 Task: Create Issue Issue0000000426 in Backlog  in Scrum Project Project0000000086 in Jira. Create Issue Issue0000000427 in Backlog  in Scrum Project Project0000000086 in Jira. Create Issue Issue0000000428 in Backlog  in Scrum Project Project0000000086 in Jira. Create Issue Issue0000000429 in Backlog  in Scrum Project Project0000000086 in Jira. Create Issue Issue0000000430 in Backlog  in Scrum Project Project0000000086 in Jira
Action: Mouse moved to (359, 94)
Screenshot: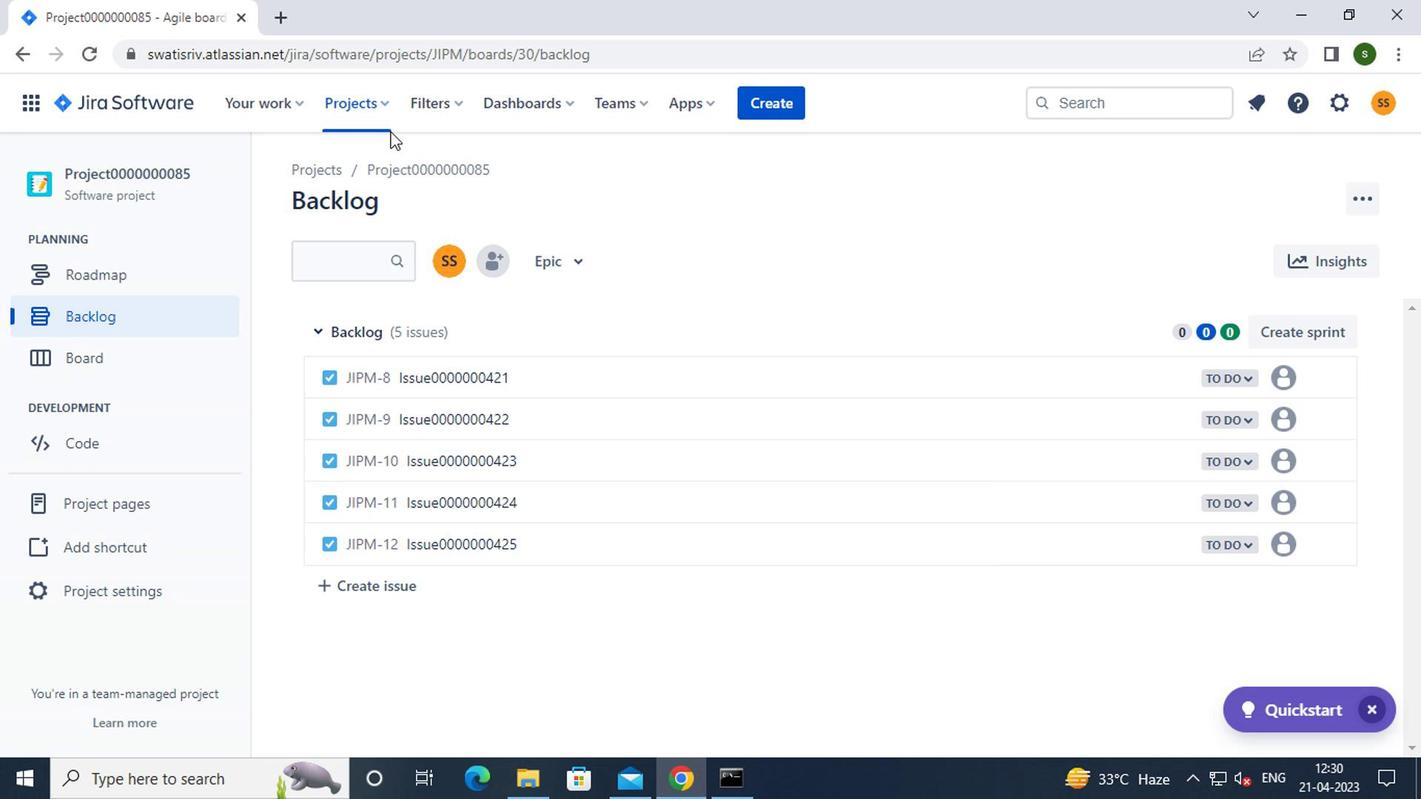 
Action: Mouse pressed left at (359, 94)
Screenshot: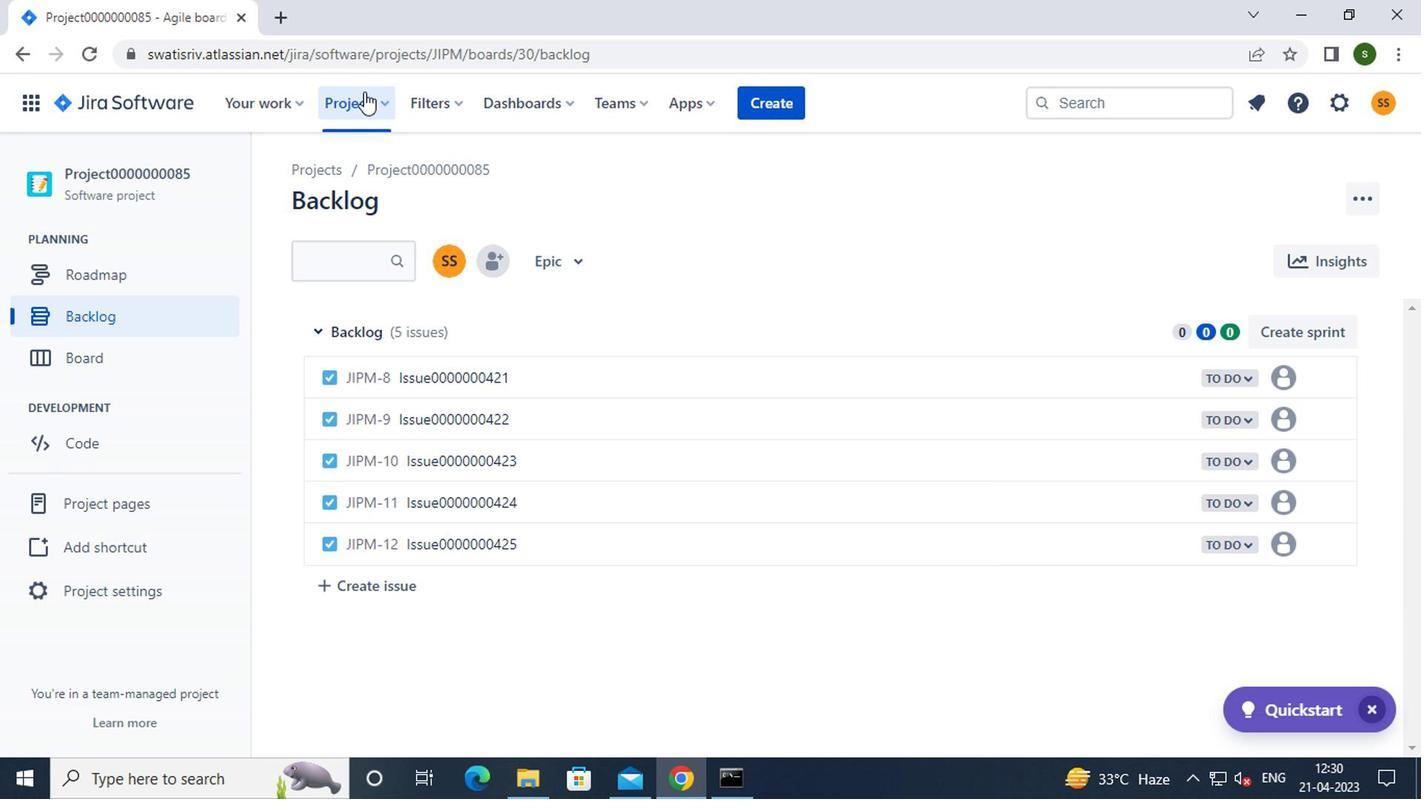 
Action: Mouse moved to (411, 248)
Screenshot: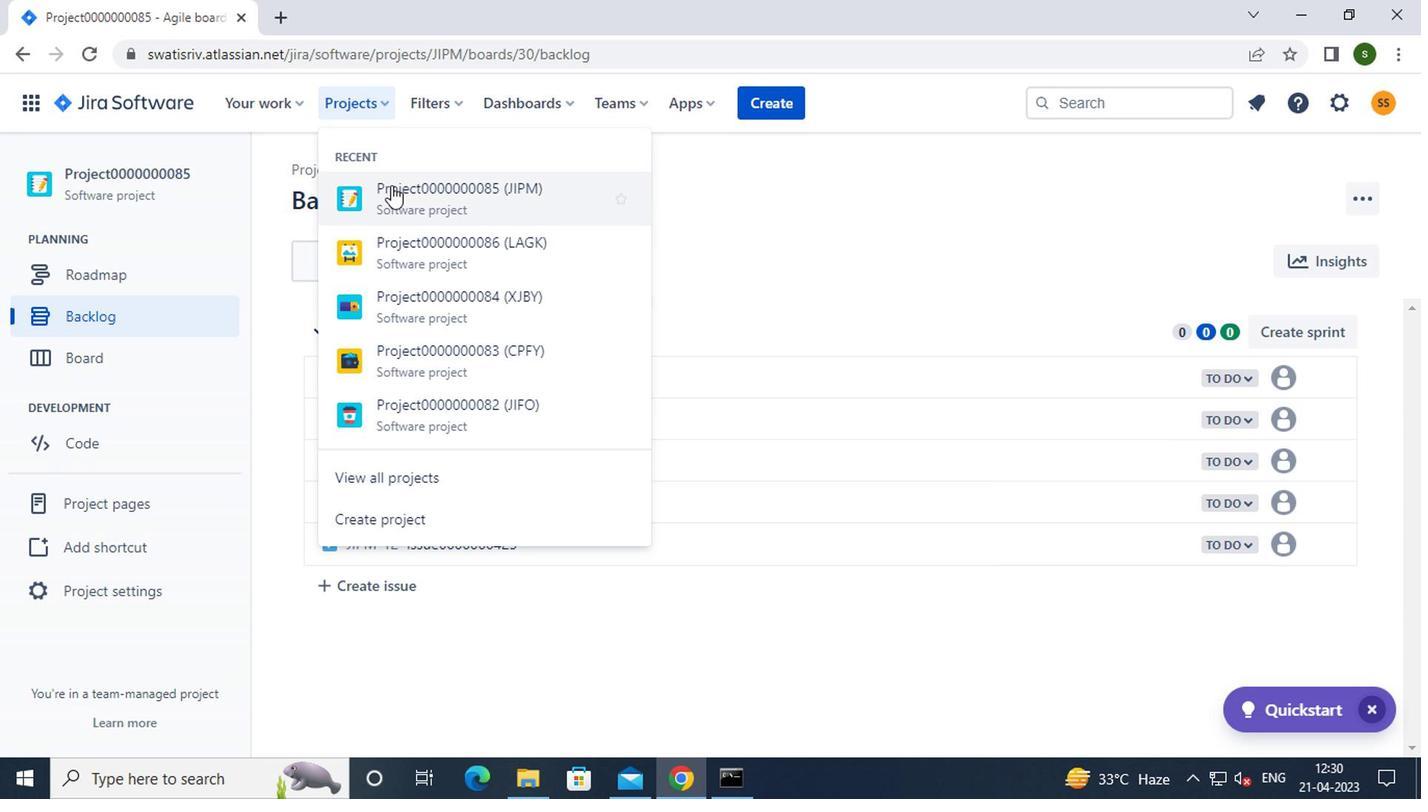 
Action: Mouse pressed left at (411, 248)
Screenshot: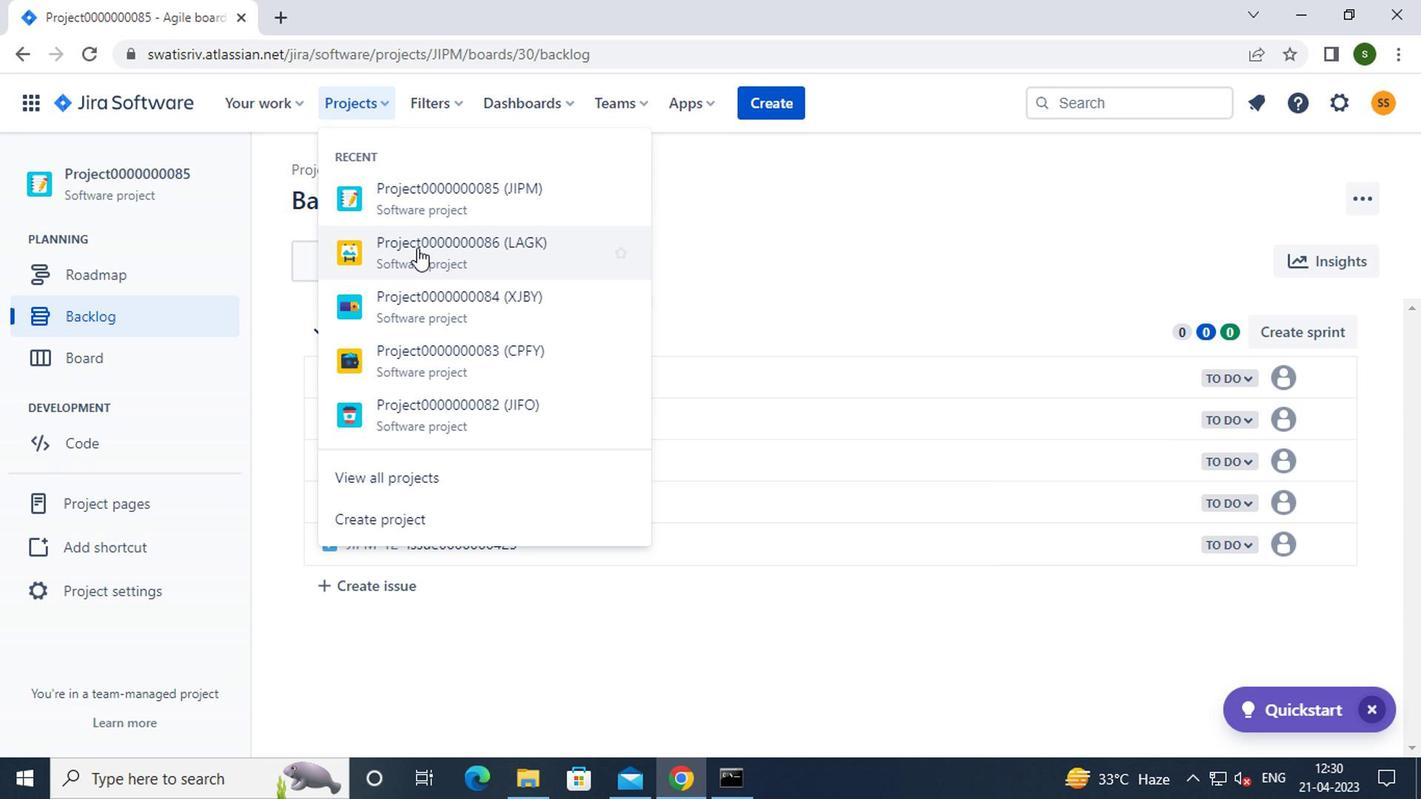 
Action: Mouse moved to (179, 326)
Screenshot: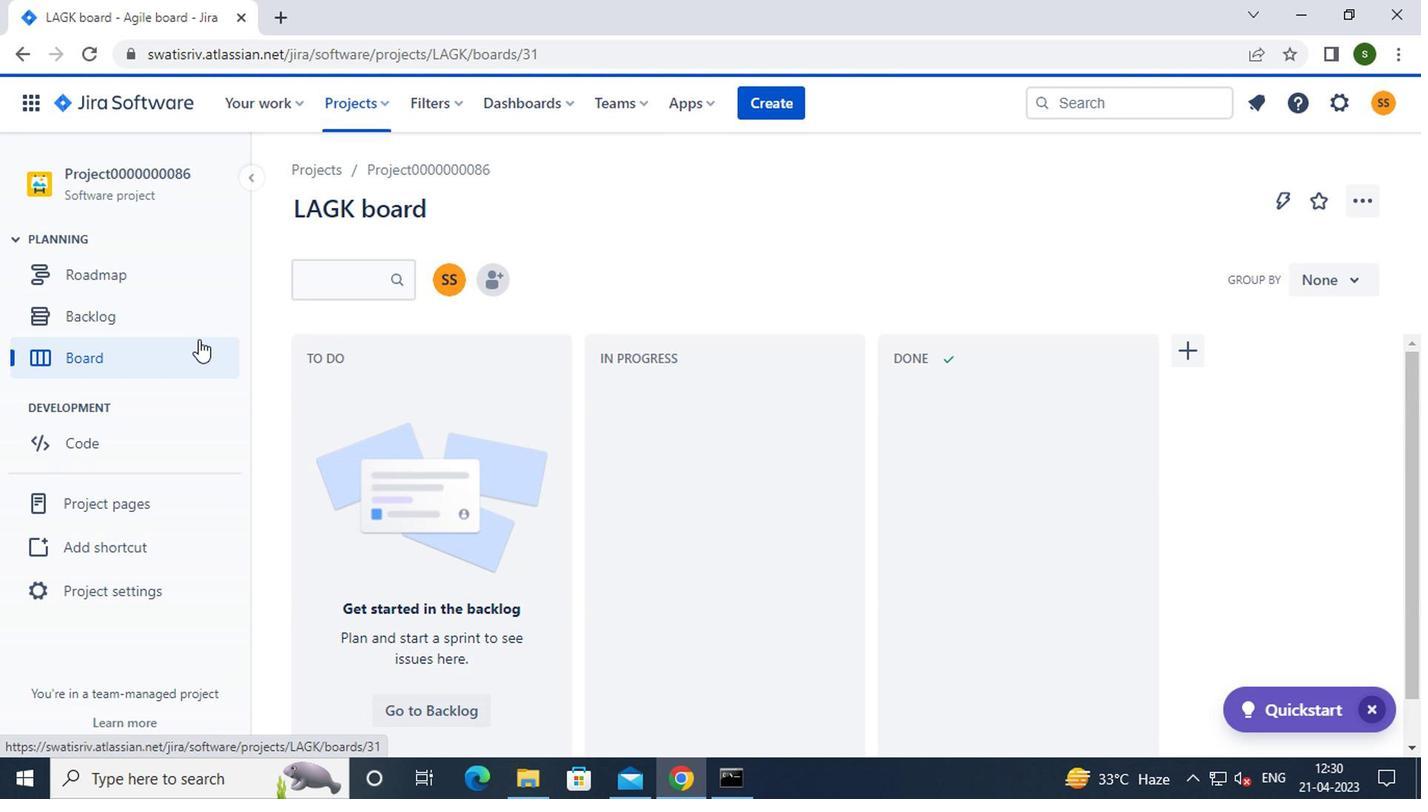 
Action: Mouse pressed left at (179, 326)
Screenshot: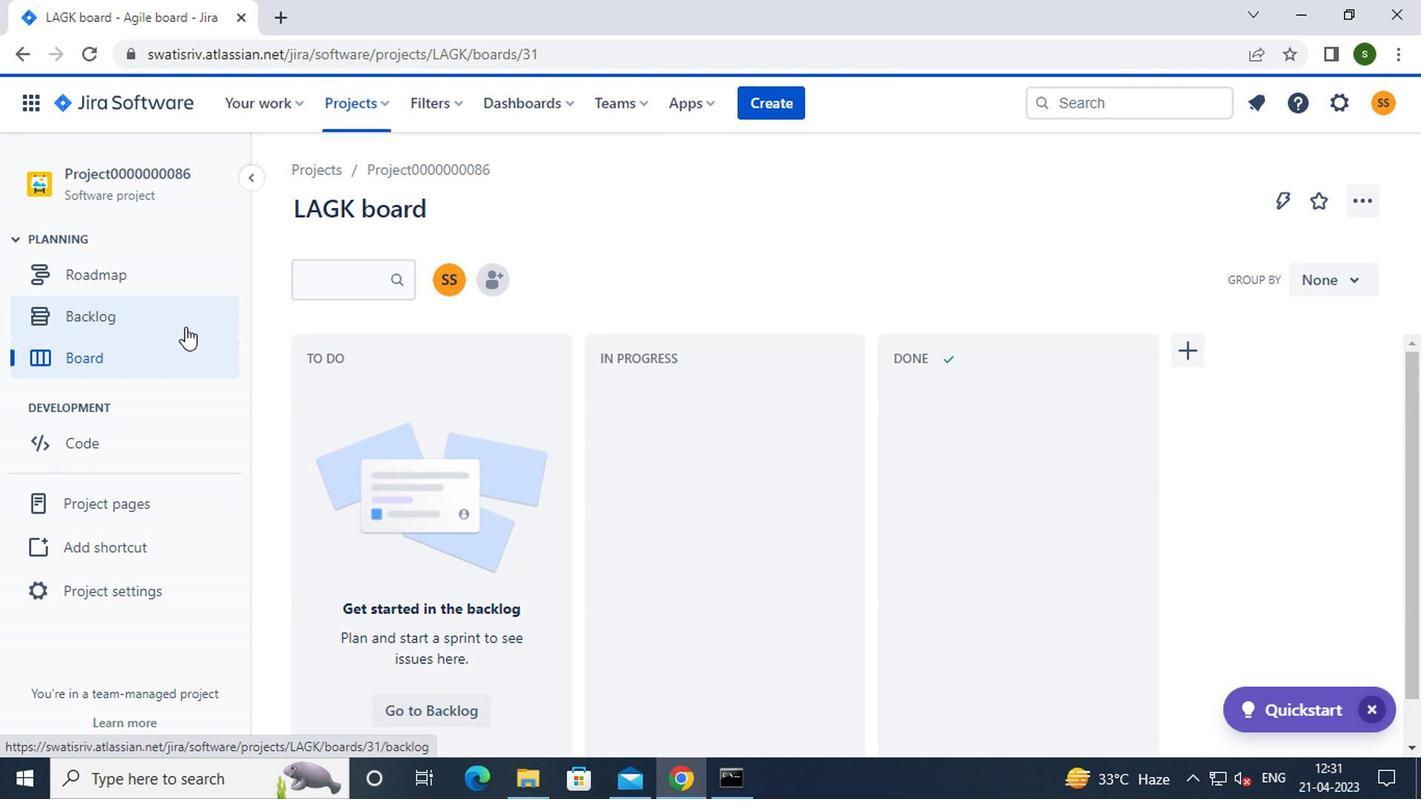 
Action: Mouse moved to (408, 420)
Screenshot: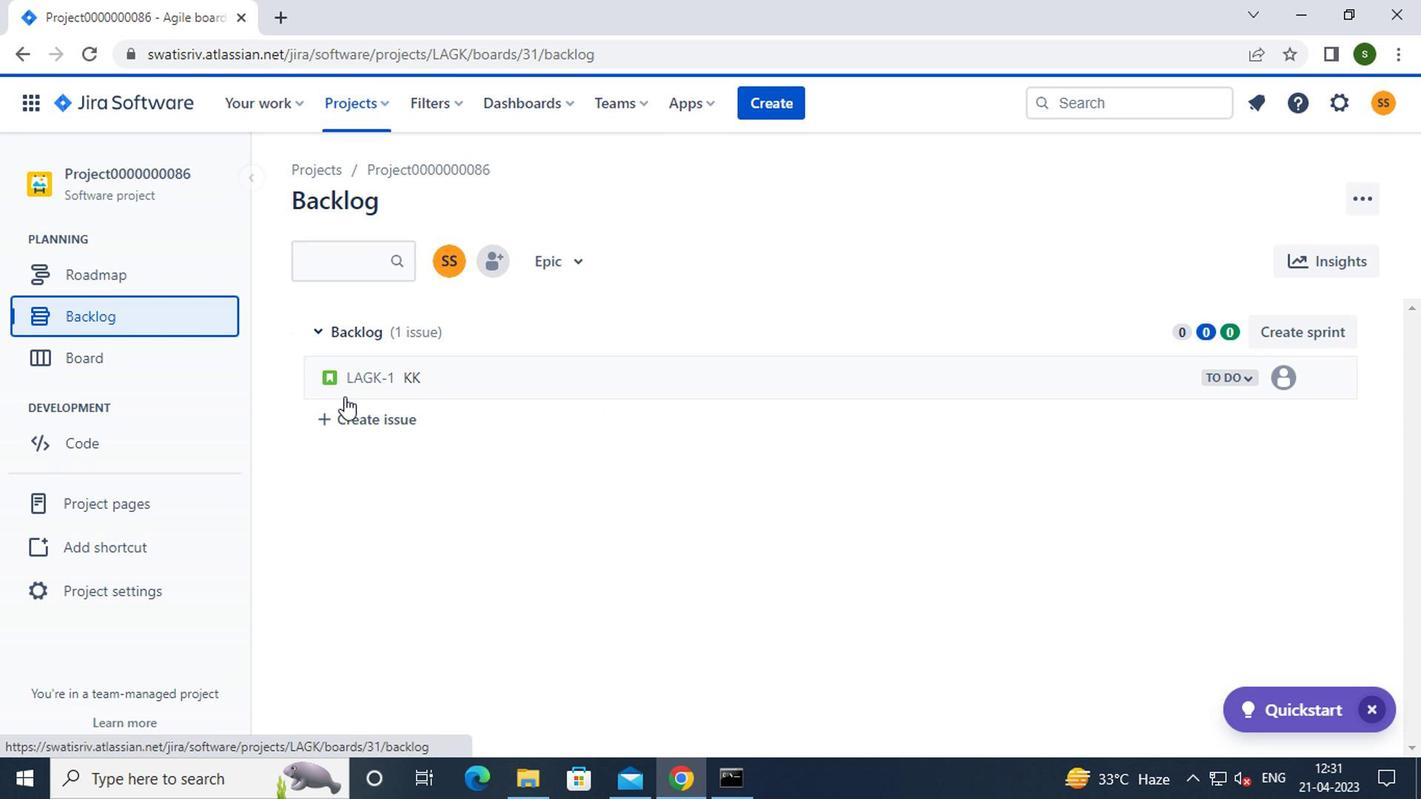 
Action: Mouse pressed left at (408, 420)
Screenshot: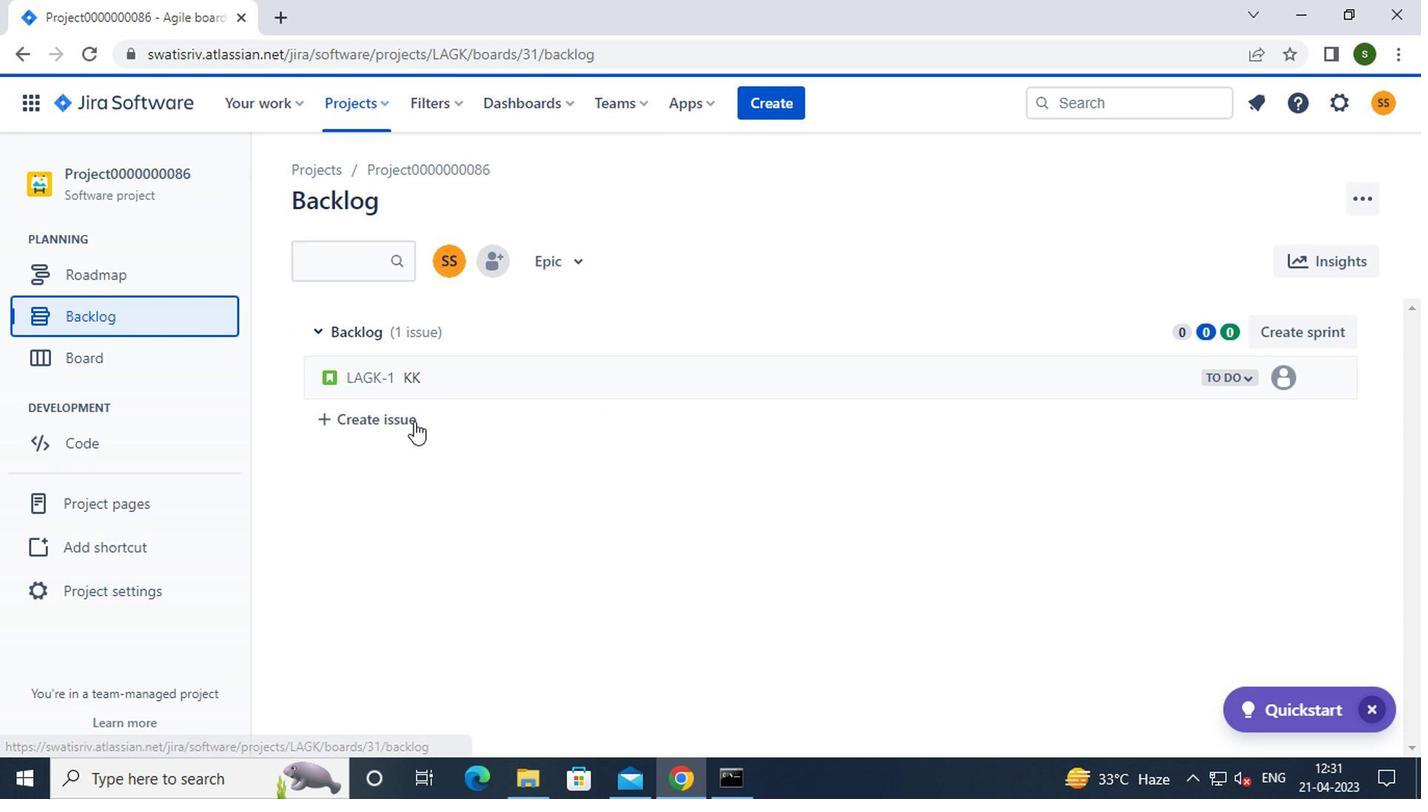 
Action: Mouse moved to (469, 419)
Screenshot: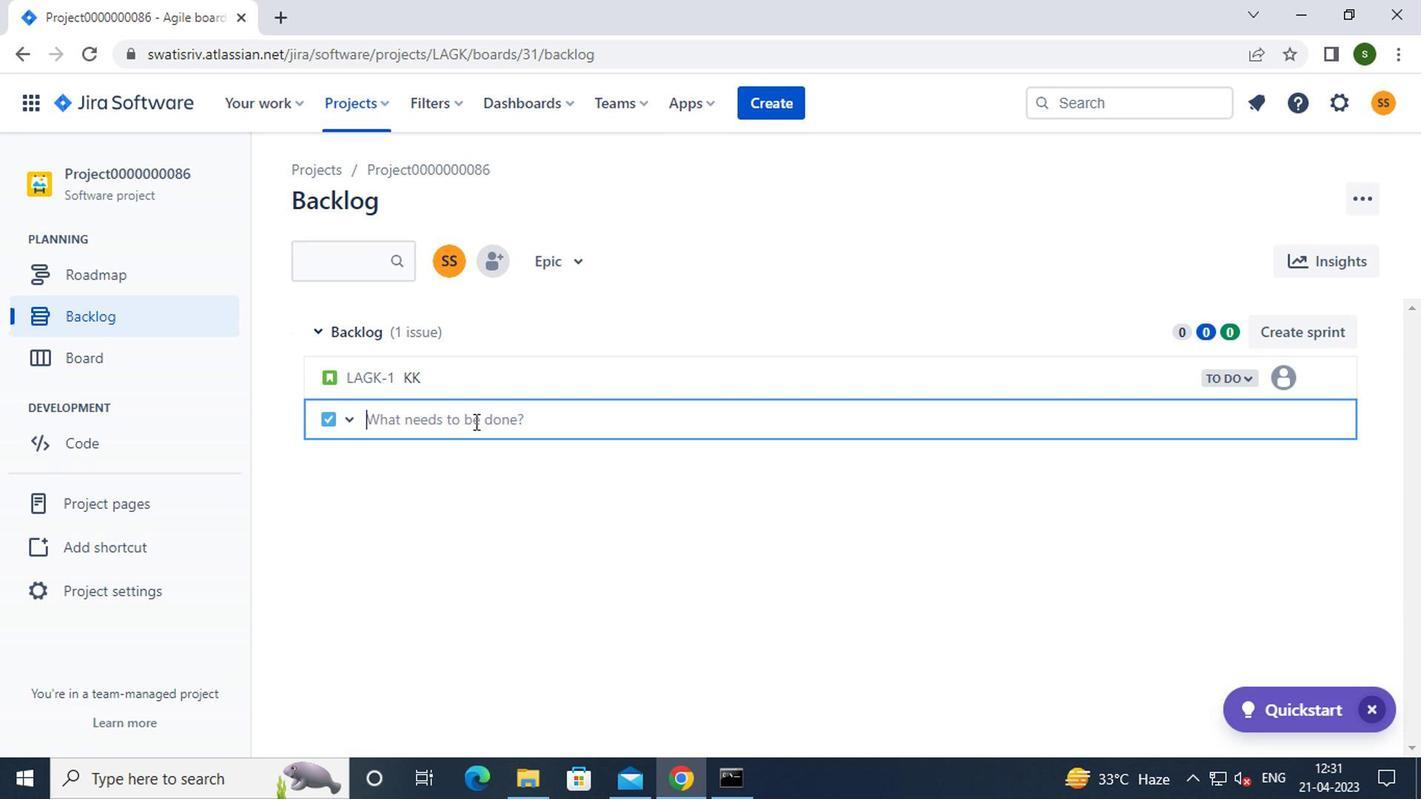 
Action: Key pressed i<Key.caps_lock>ssue0000000426<Key.enter><Key.caps_lock>i<Key.caps_lock>ssue0000000427<Key.enter><Key.caps_lock>i<Key.caps_lock>ssue0000000428<Key.enter><Key.caps_lock>i<Key.caps_lock>ssue0000000429
Screenshot: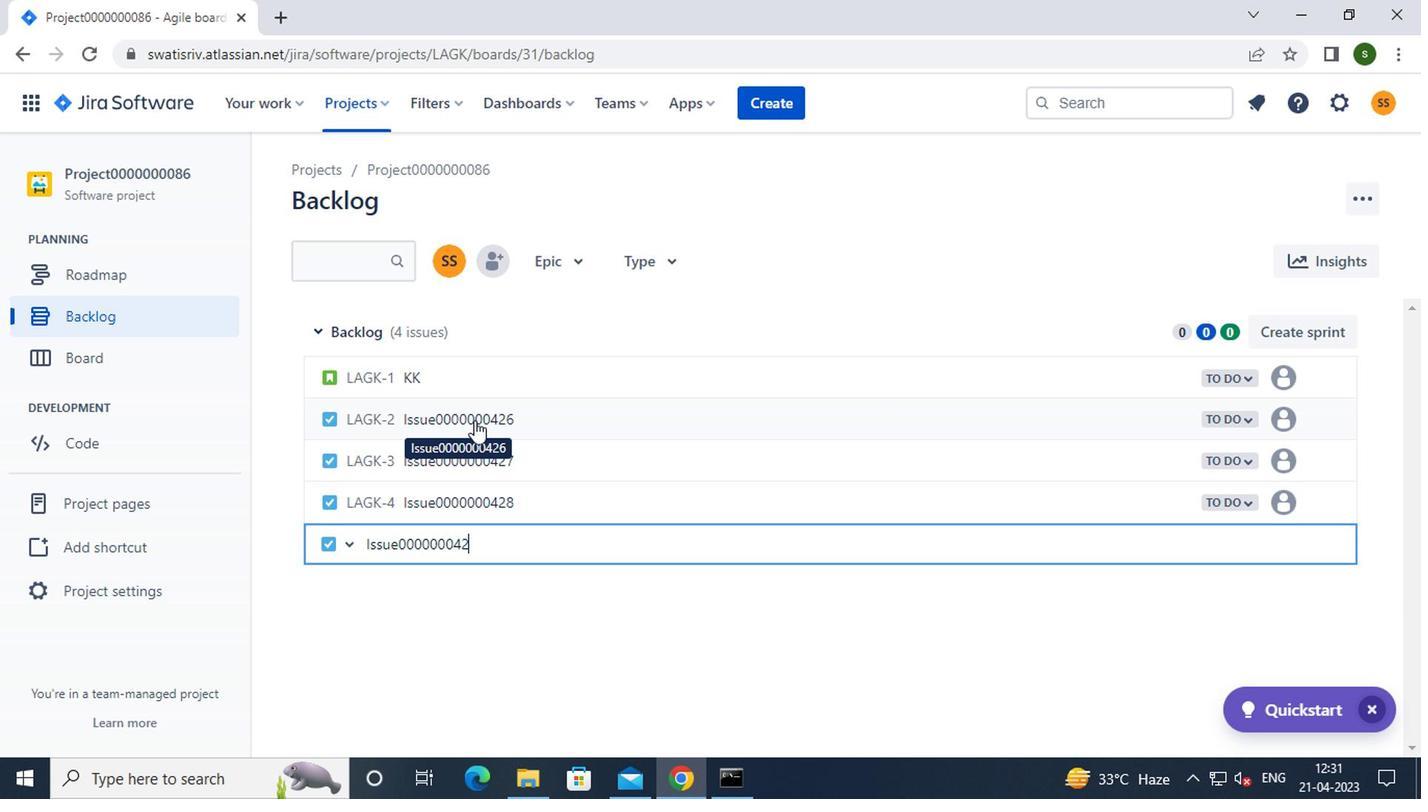 
Action: Mouse moved to (507, 399)
Screenshot: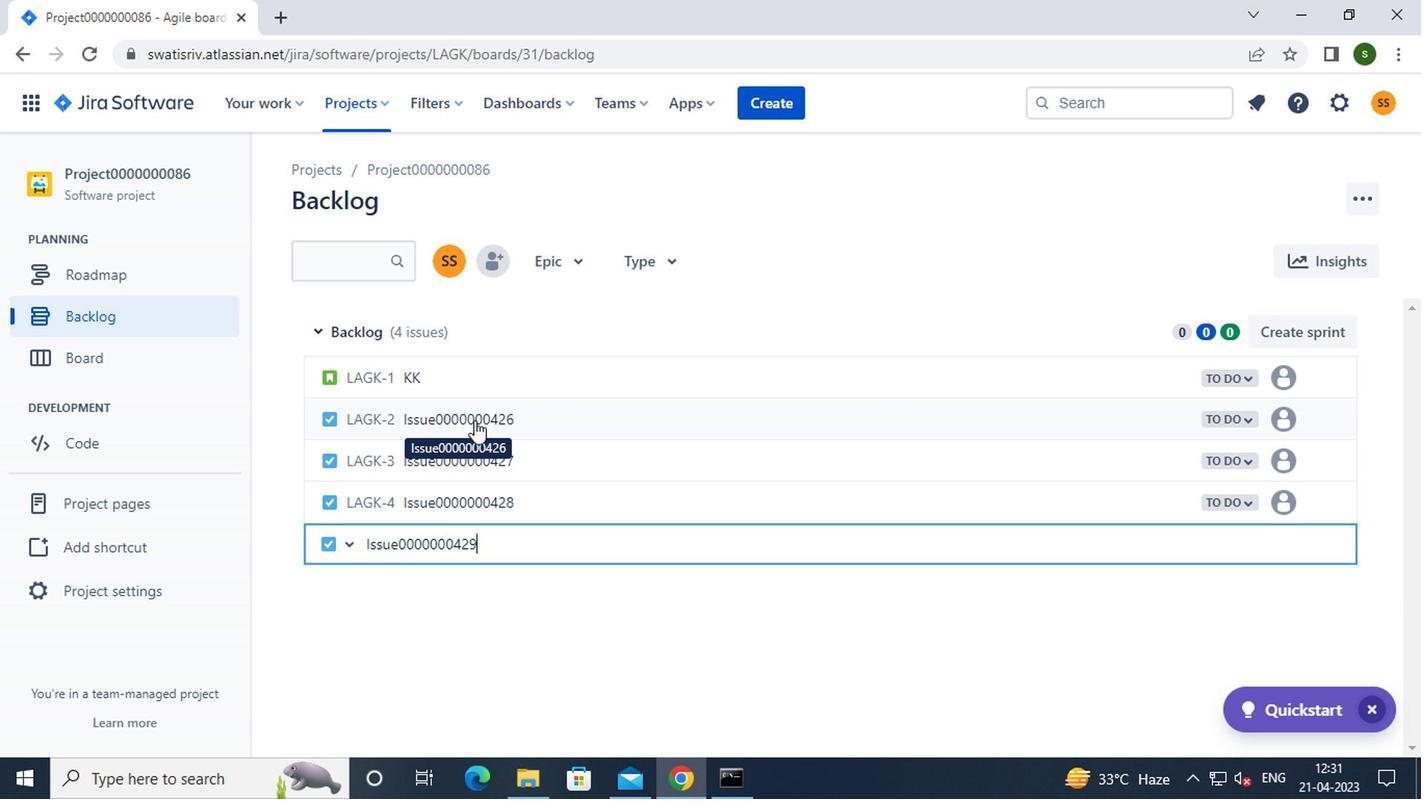 
Action: Key pressed <Key.enter><Key.caps_lock>i<Key.caps_lock>ssue0000000430<Key.enter>
Screenshot: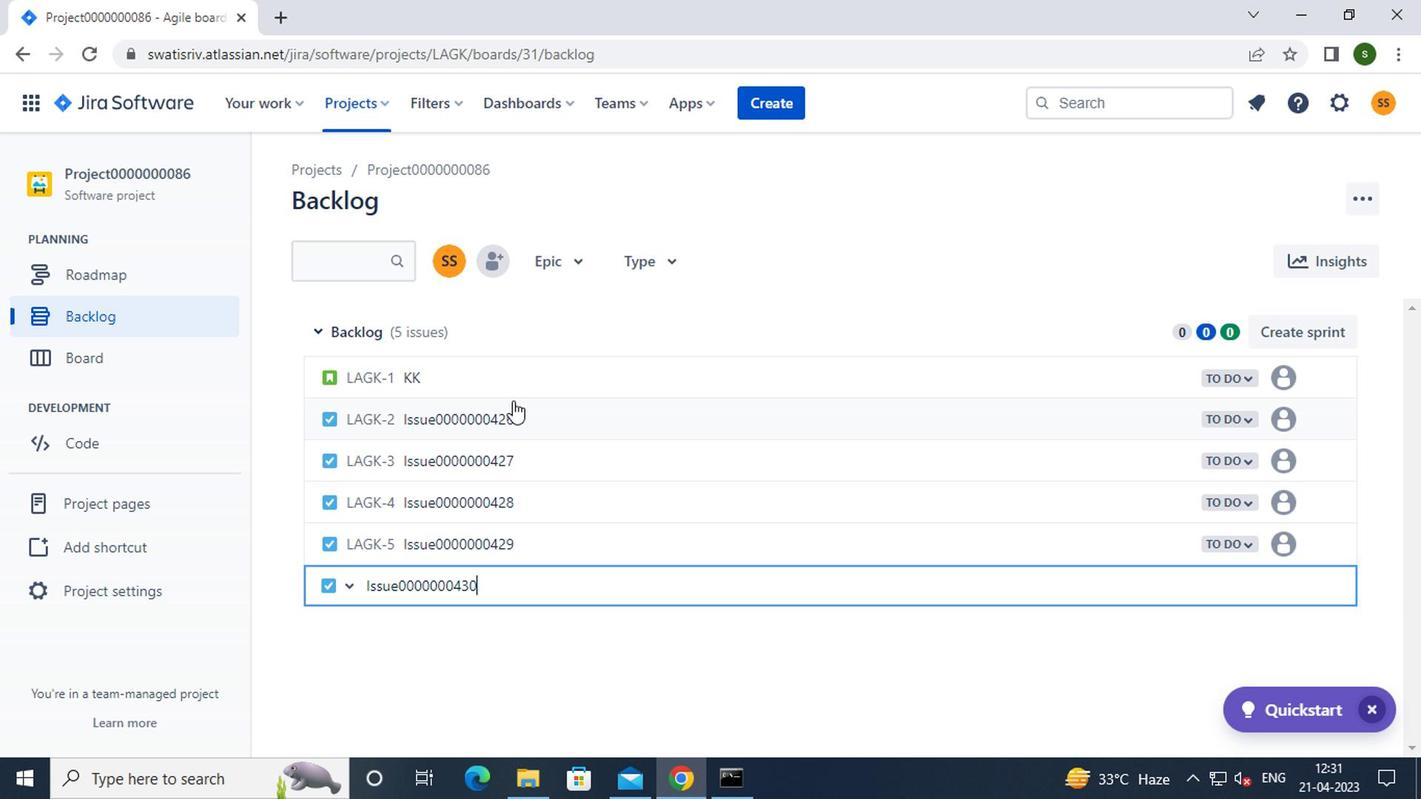 
